 Task: Change text fitting to hanging.
Action: Mouse moved to (632, 280)
Screenshot: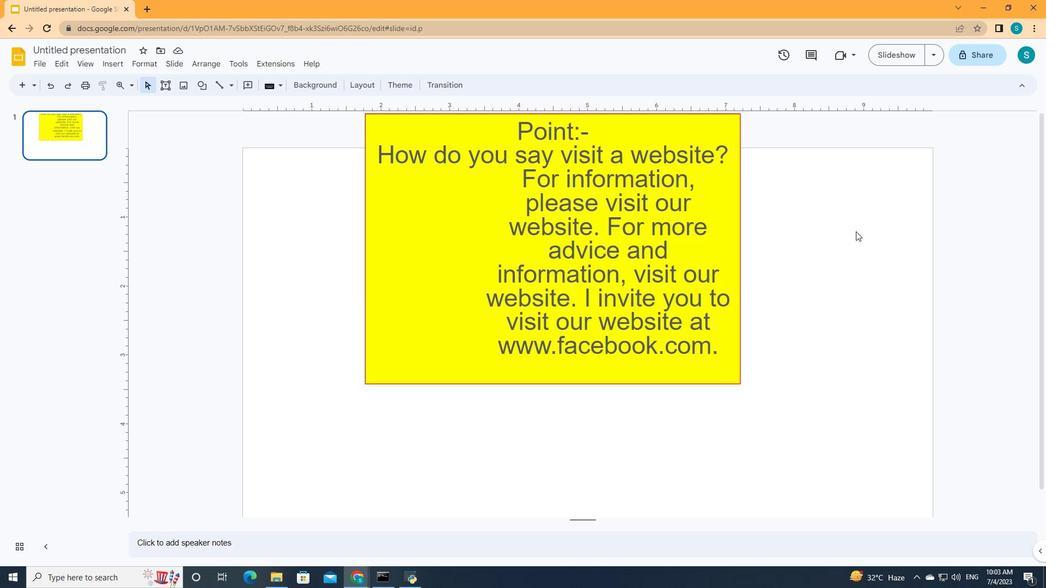 
Action: Mouse pressed left at (632, 280)
Screenshot: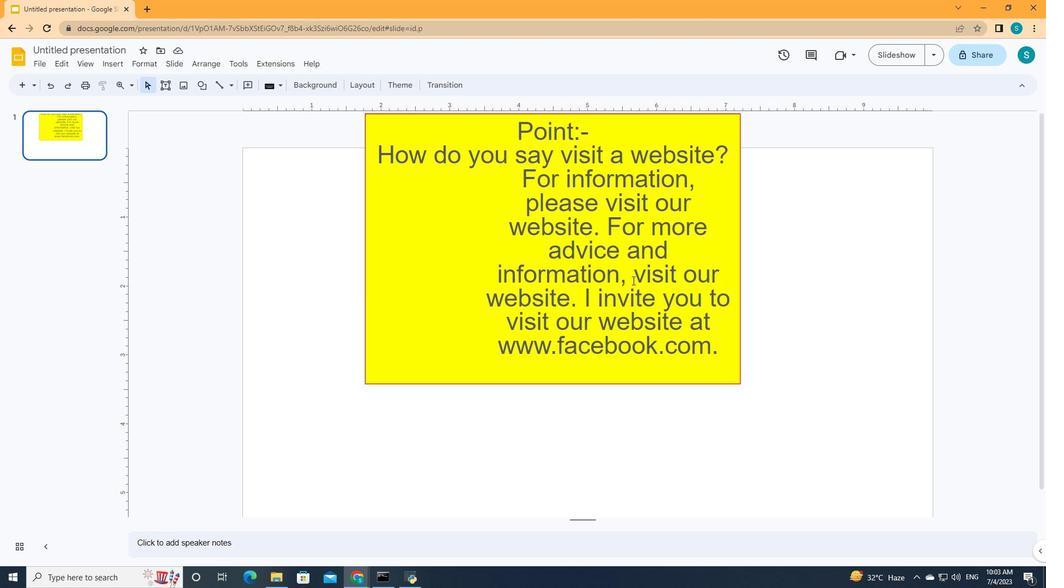 
Action: Mouse moved to (760, 78)
Screenshot: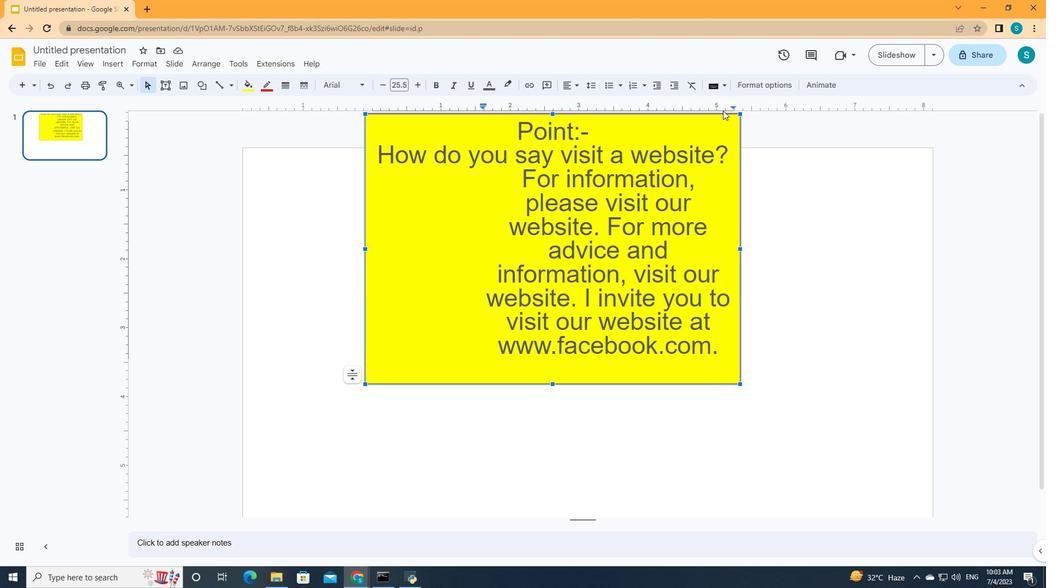 
Action: Mouse pressed left at (760, 78)
Screenshot: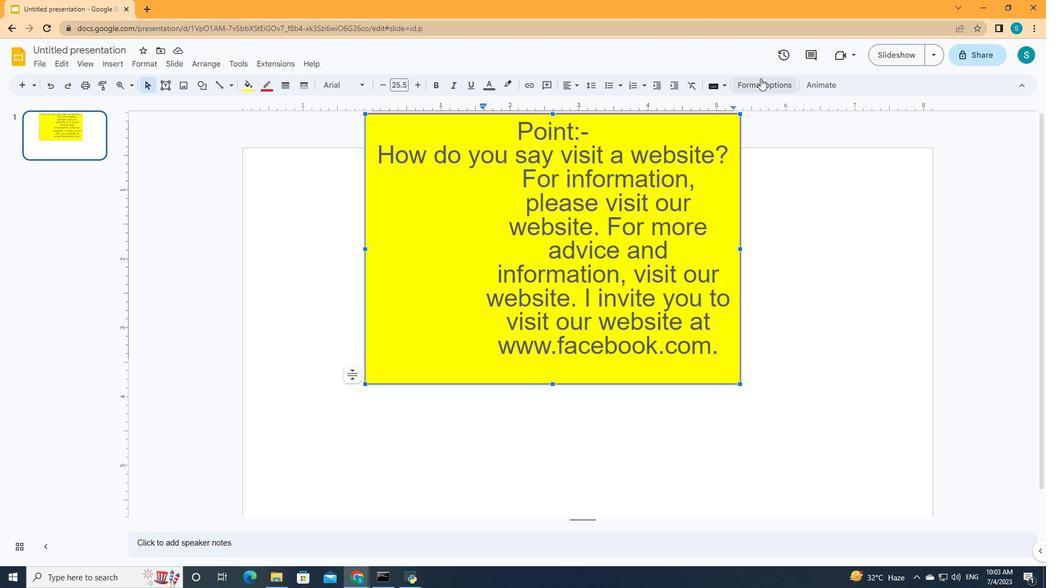 
Action: Mouse moved to (903, 179)
Screenshot: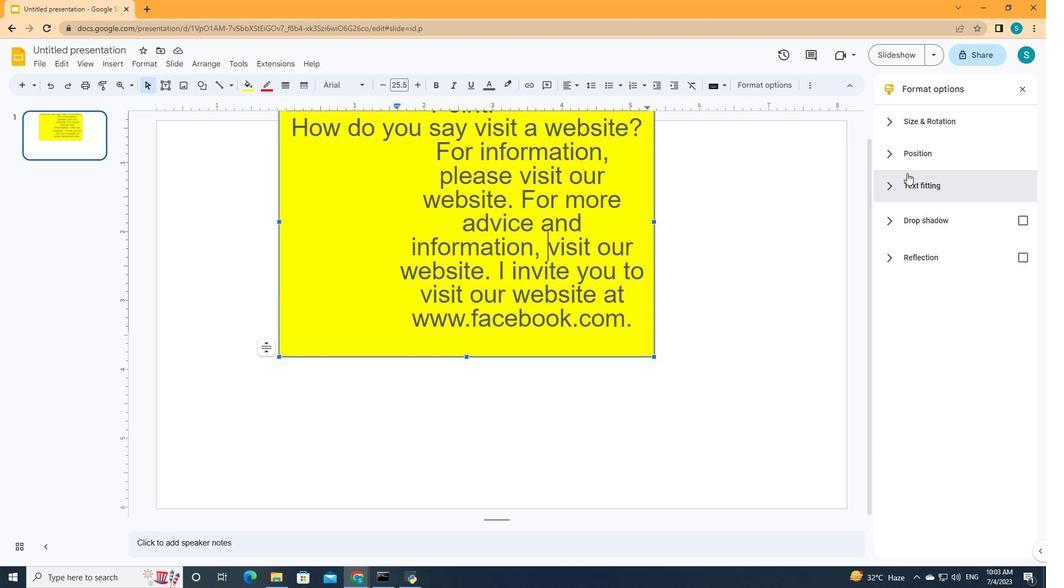 
Action: Mouse pressed left at (903, 179)
Screenshot: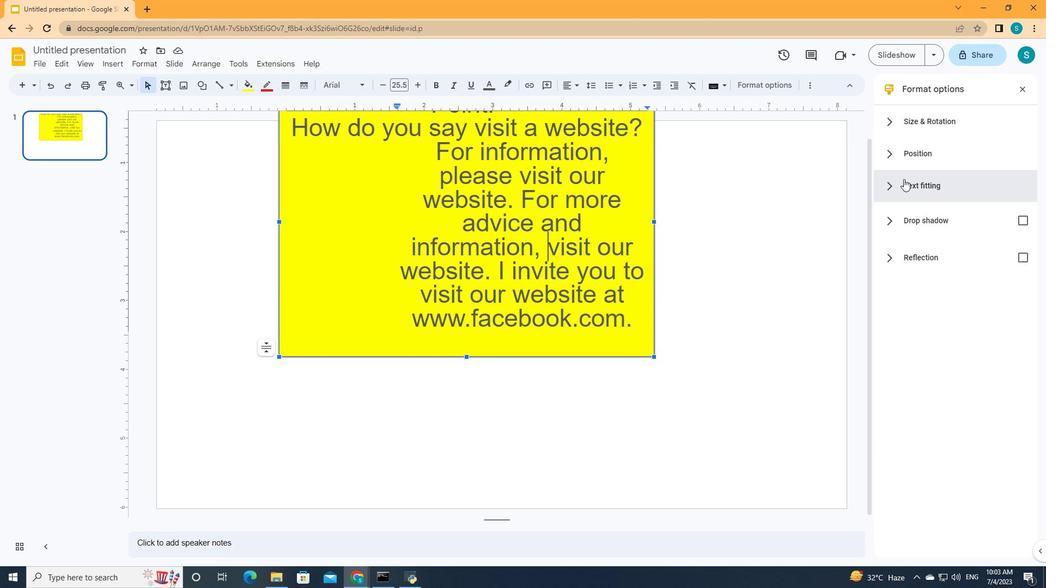 
Action: Mouse moved to (922, 283)
Screenshot: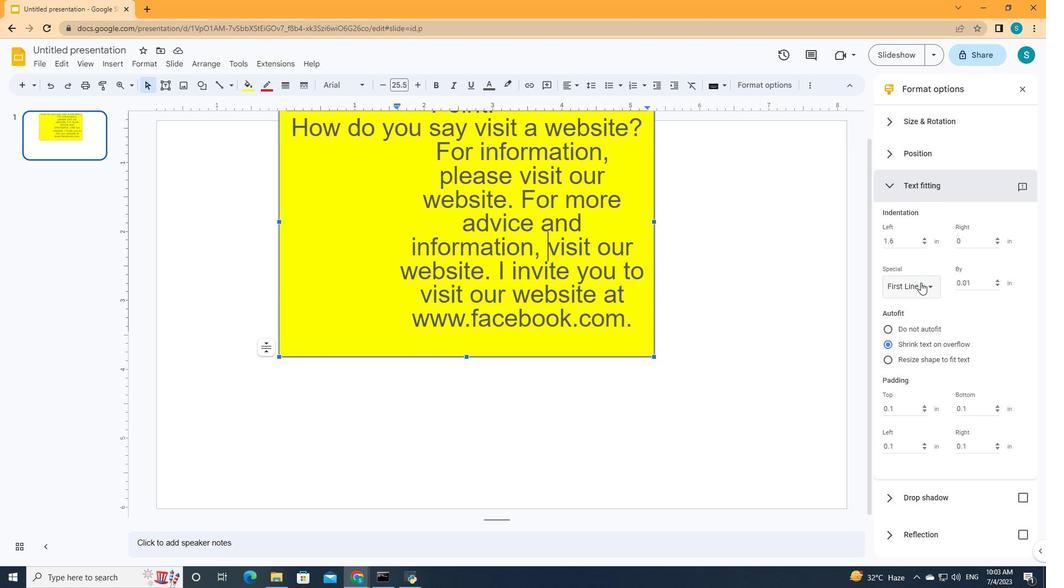 
Action: Mouse pressed left at (922, 283)
Screenshot: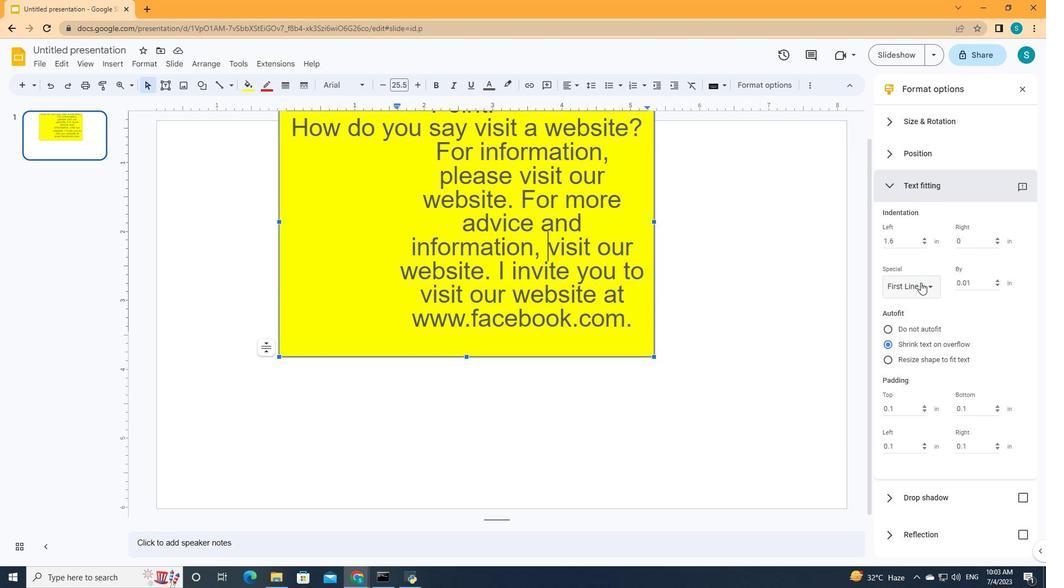 
Action: Mouse moved to (910, 349)
Screenshot: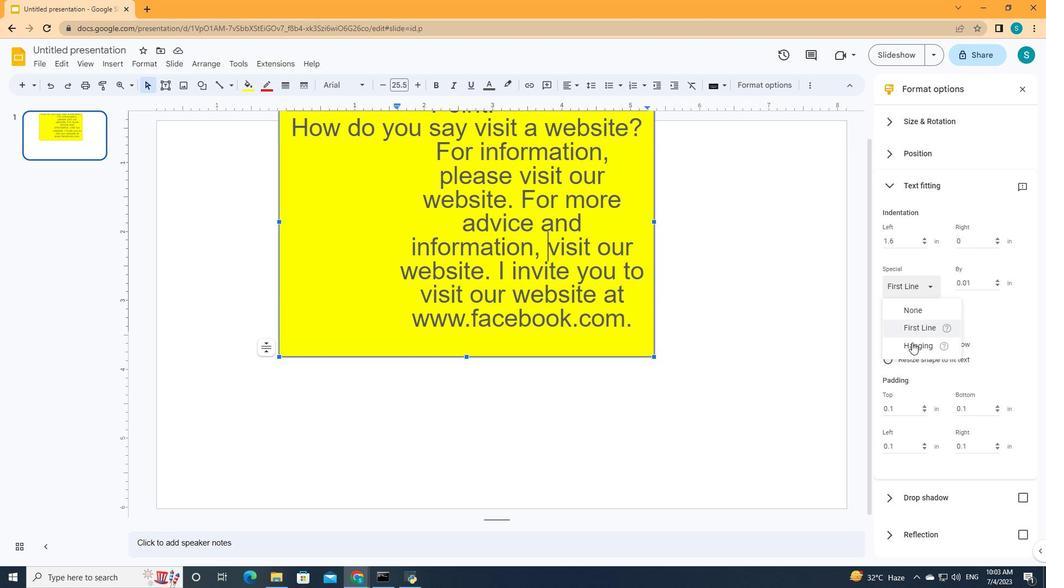 
Action: Mouse pressed left at (910, 349)
Screenshot: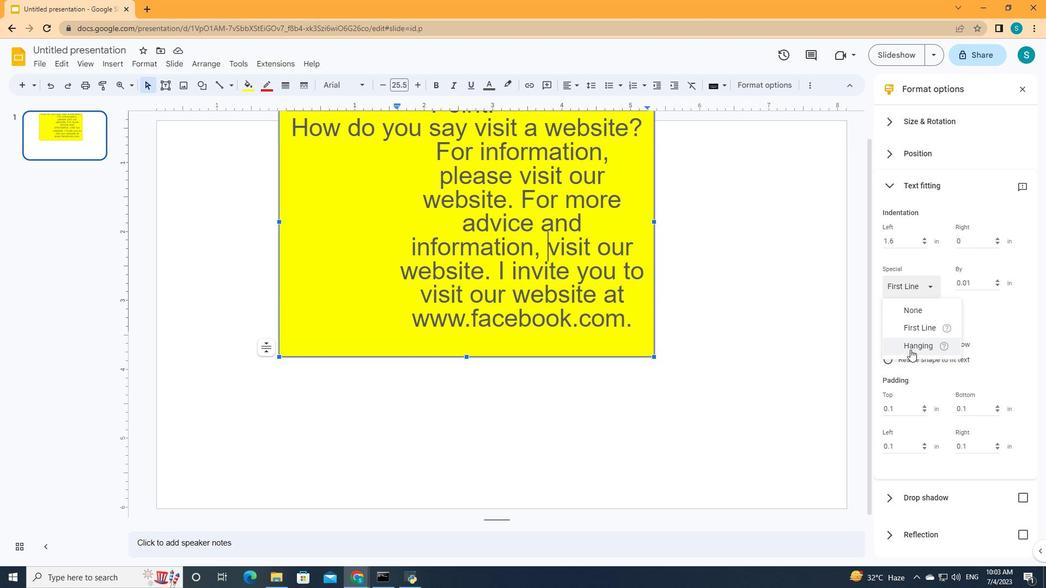 
Action: Mouse moved to (939, 337)
Screenshot: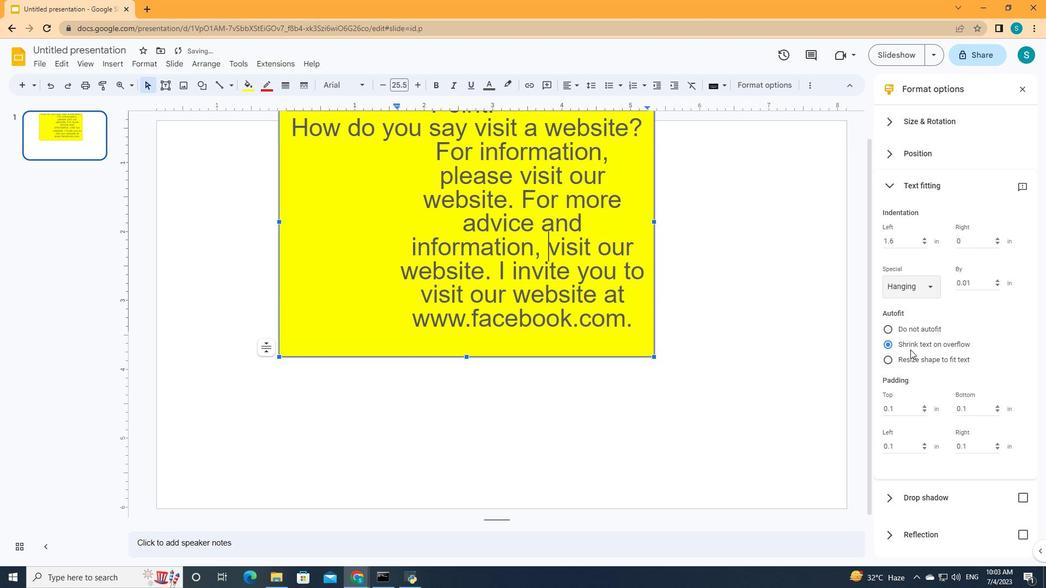 
